 Task: Add an event with the title Third Client Dinner, date ''2023/10/13'', time 08:00and add a description: Together, the employee and the supervisor will establish clear and realistic performance goals that align with the overall objectives of the role and the organization. These goals will be measurable, time-bound, and focused on addressing the identified performance concerns.Mark the tasks as Completed , logged in from the account softage.4@softage.netand send the event invitation to softage.2@softage.net and softage.3@softage.net. Set a reminder for the event Doesn''t repeat
Action: Mouse moved to (70, 92)
Screenshot: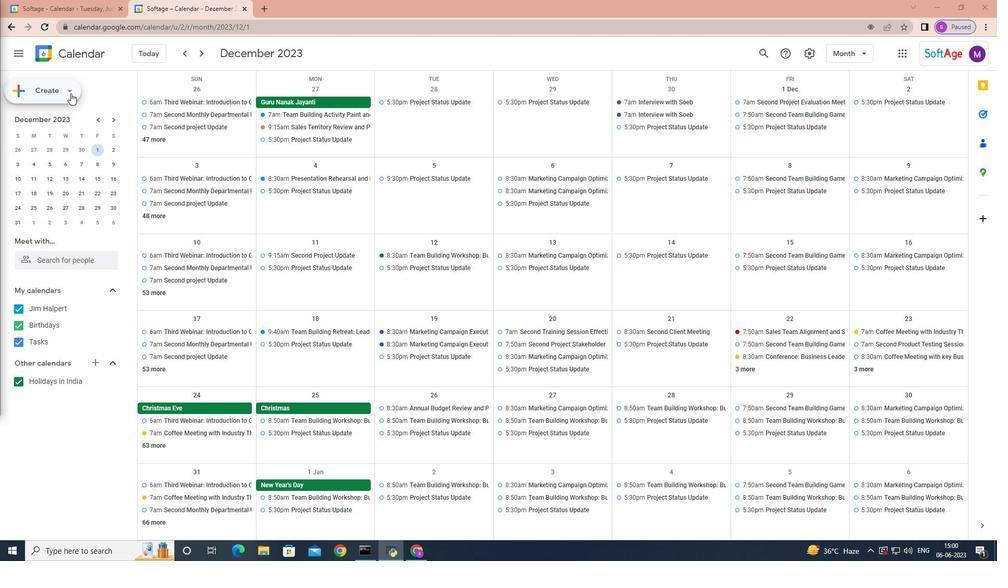 
Action: Mouse pressed left at (70, 92)
Screenshot: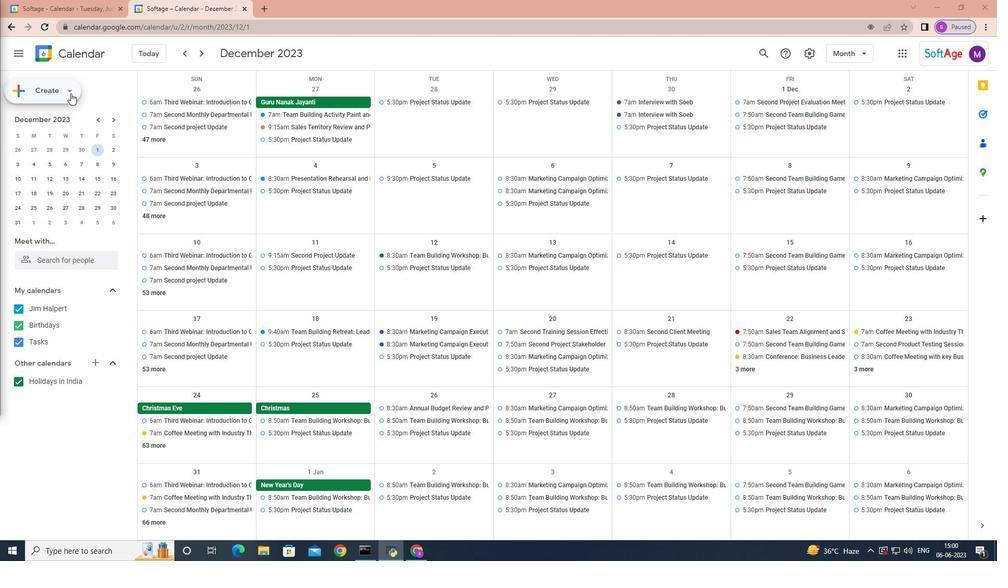 
Action: Mouse moved to (63, 113)
Screenshot: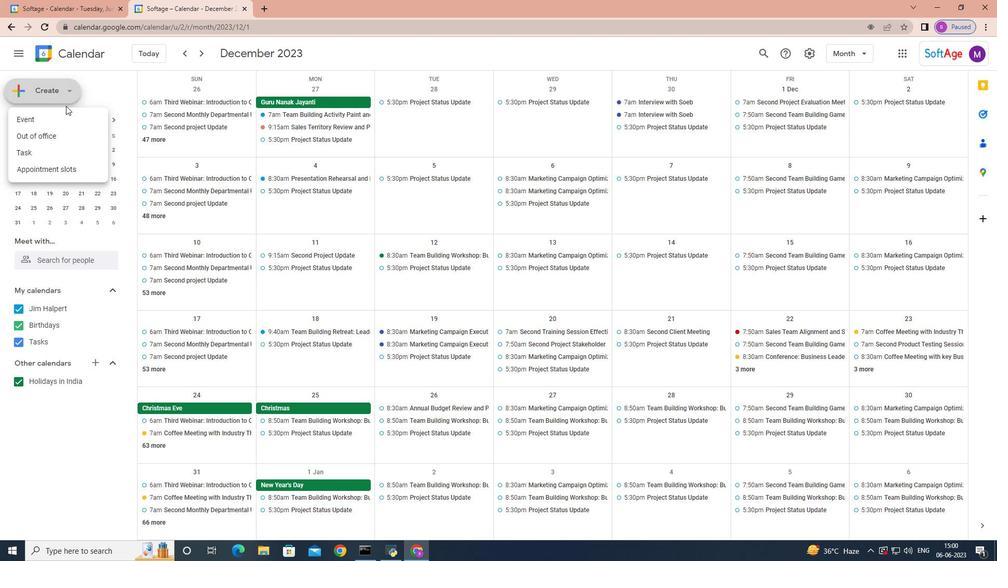 
Action: Mouse pressed left at (63, 113)
Screenshot: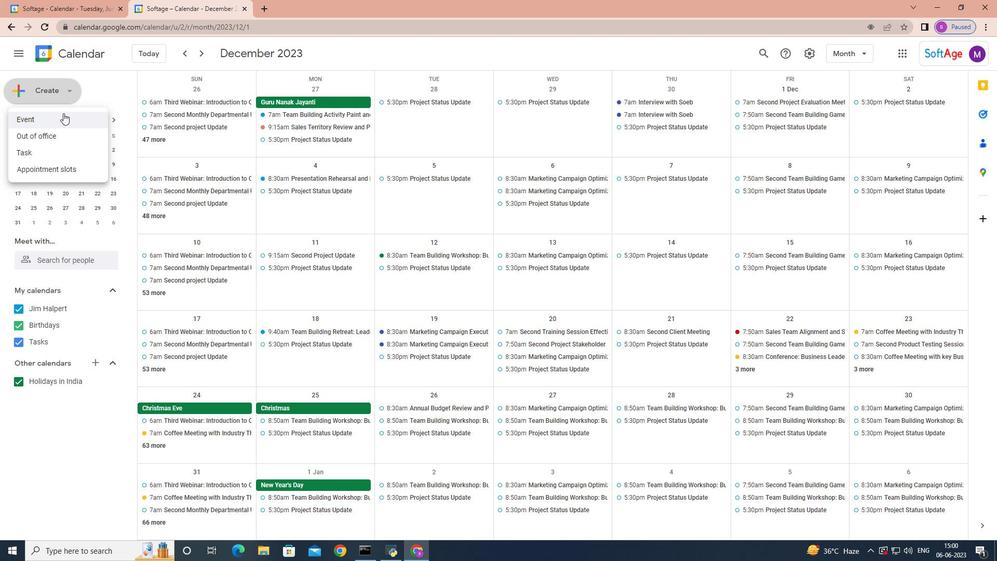 
Action: Mouse moved to (663, 350)
Screenshot: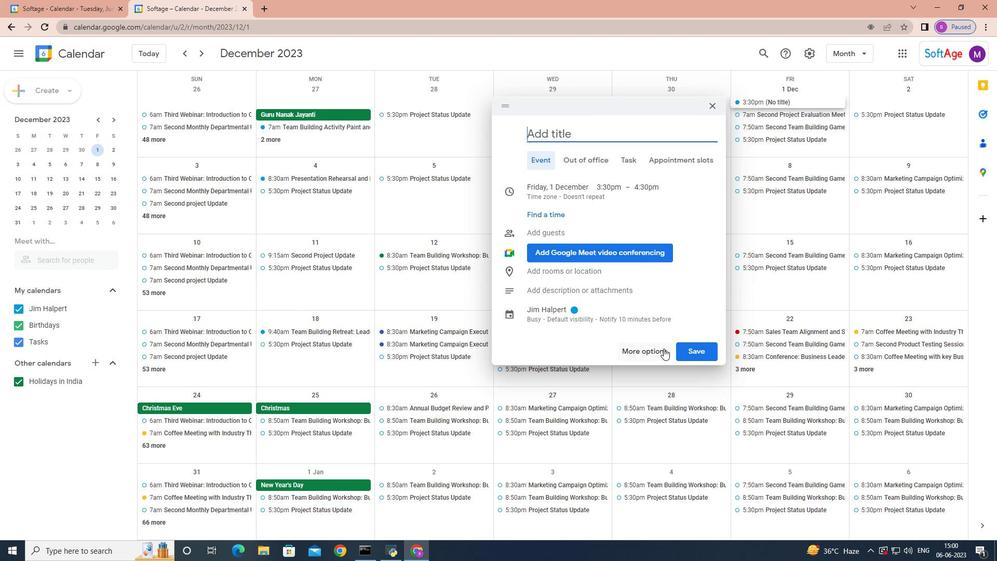 
Action: Mouse pressed left at (663, 350)
Screenshot: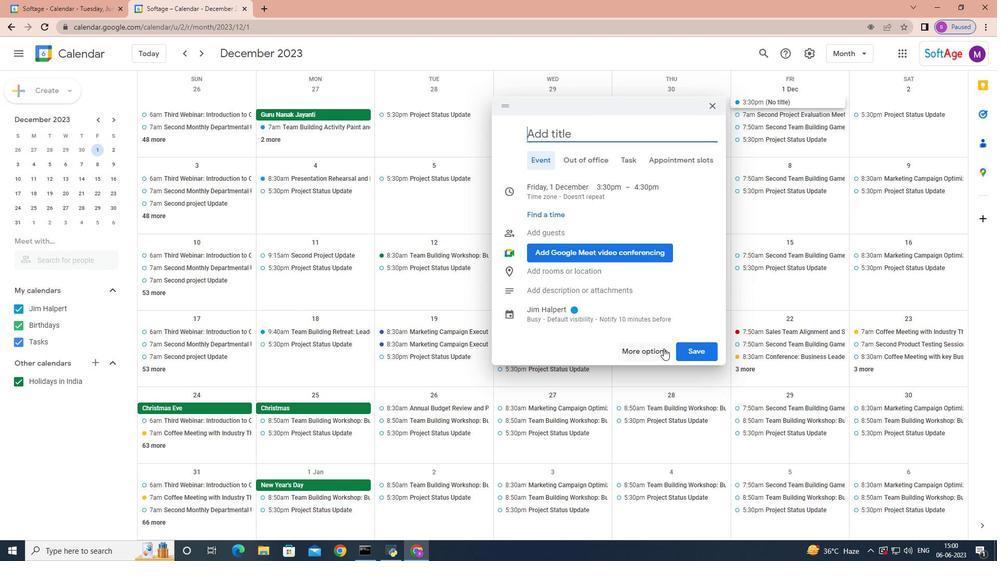 
Action: Mouse moved to (408, 315)
Screenshot: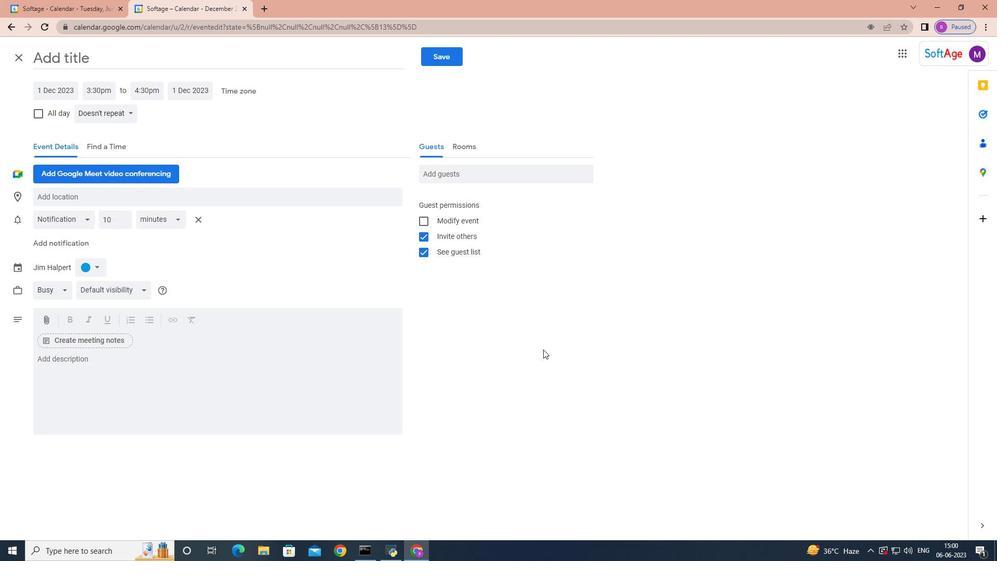 
Action: Key pressed <Key.shift>Third<Key.space><Key.shift>Clii<Key.backspace>ent<Key.space>v<Key.backspace><Key.space><Key.shift>Dinner<Key.space>
Screenshot: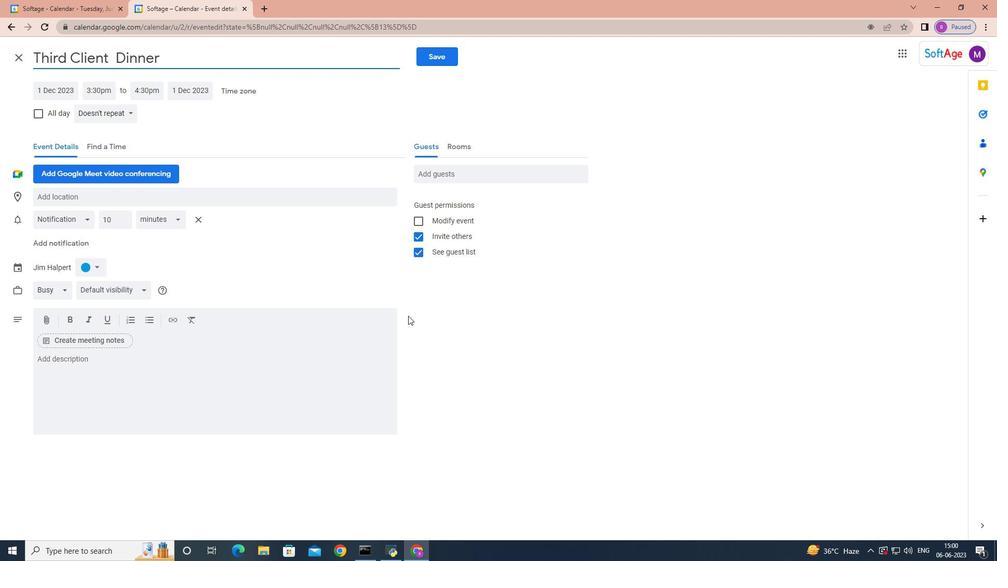 
Action: Mouse moved to (59, 91)
Screenshot: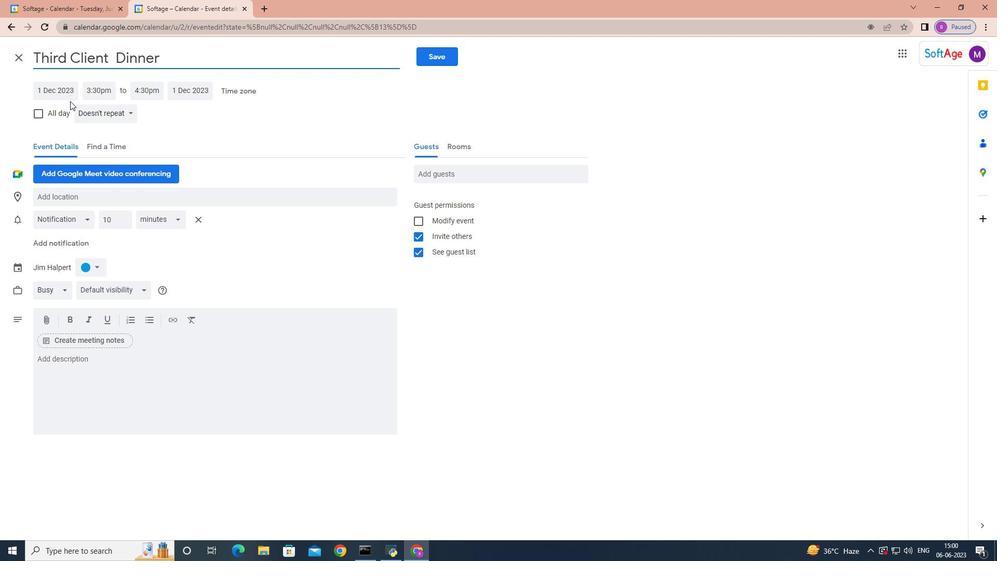 
Action: Mouse pressed left at (59, 91)
Screenshot: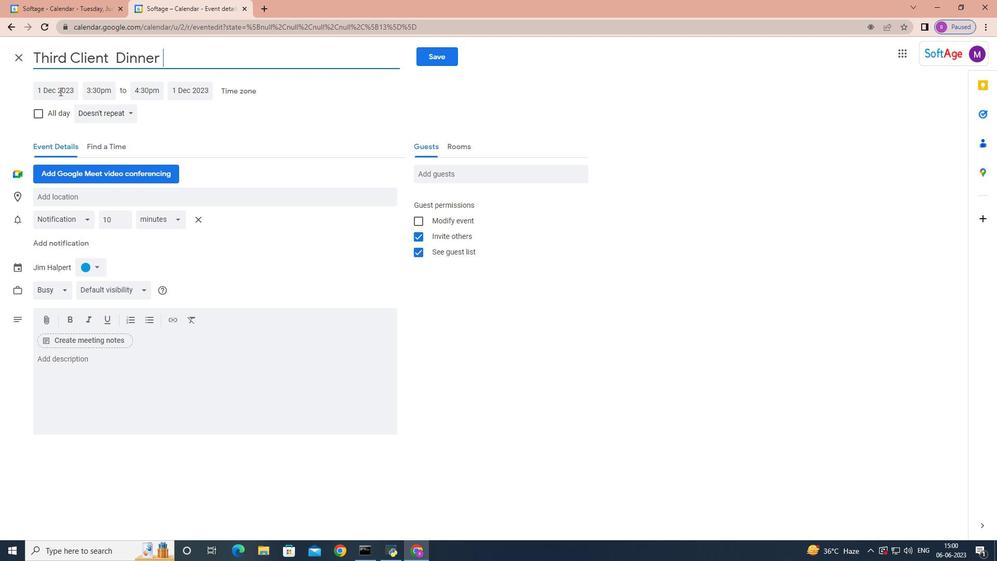 
Action: Mouse moved to (149, 112)
Screenshot: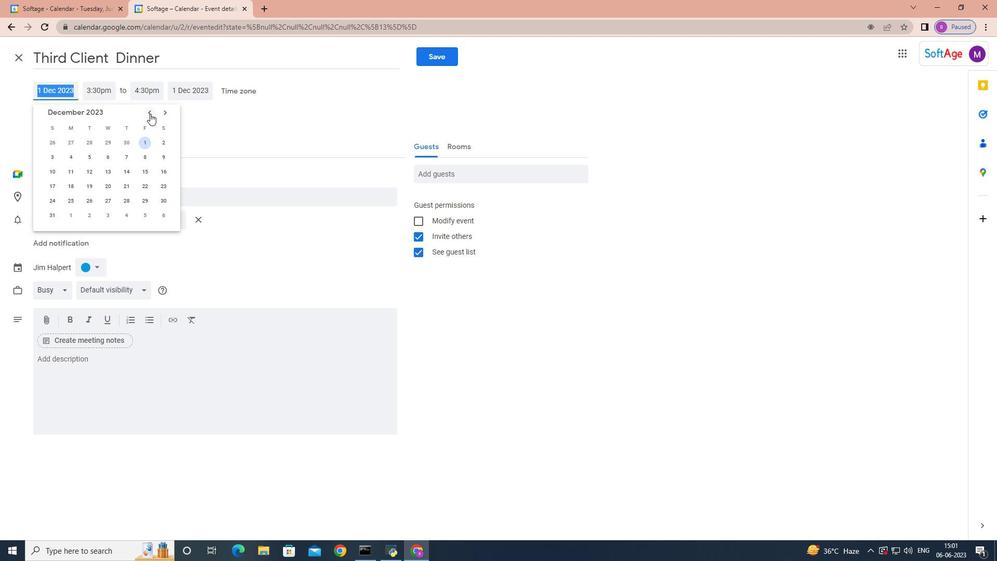 
Action: Mouse pressed left at (149, 112)
Screenshot: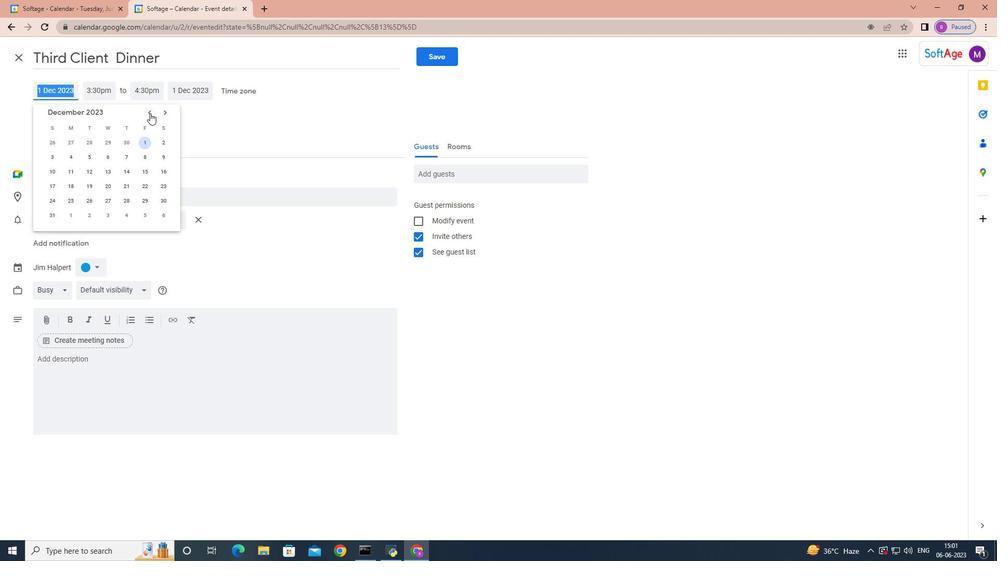 
Action: Mouse pressed left at (149, 112)
Screenshot: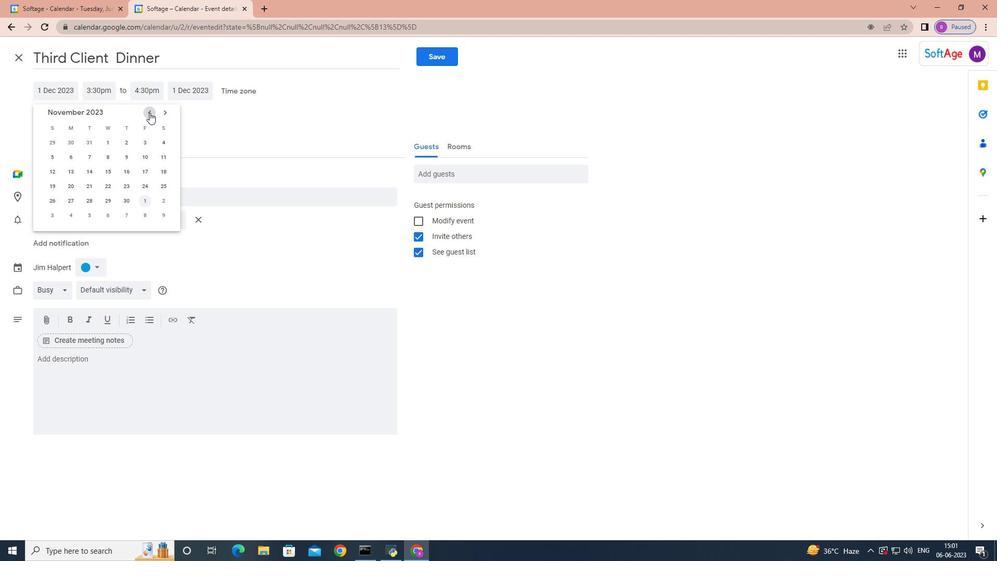 
Action: Mouse moved to (145, 155)
Screenshot: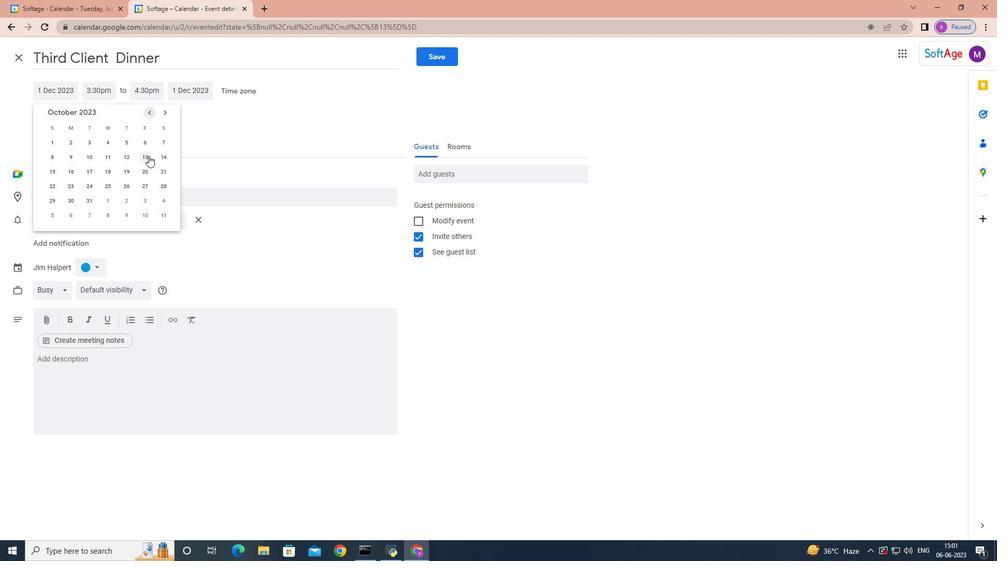 
Action: Mouse pressed left at (145, 155)
Screenshot: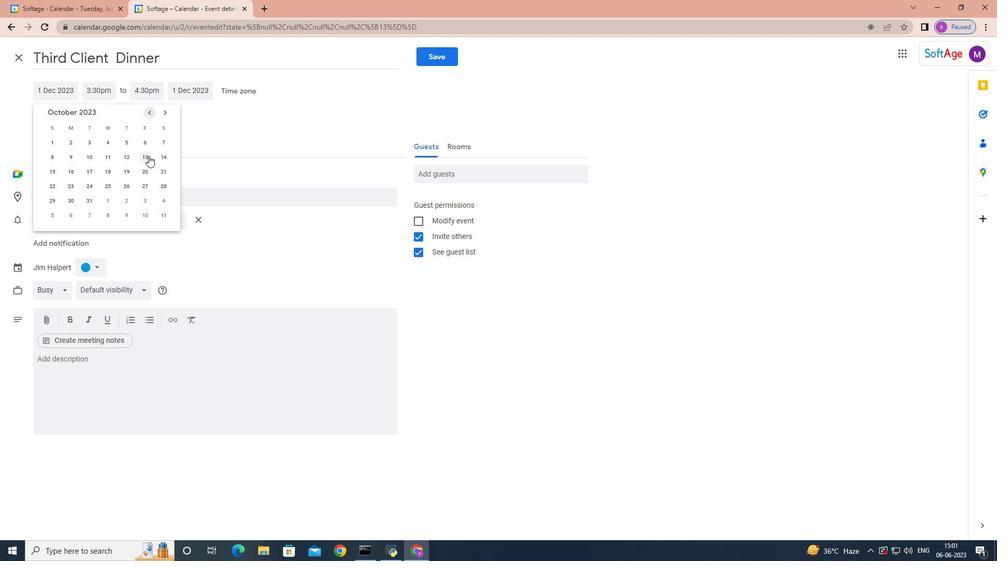 
Action: Mouse moved to (100, 88)
Screenshot: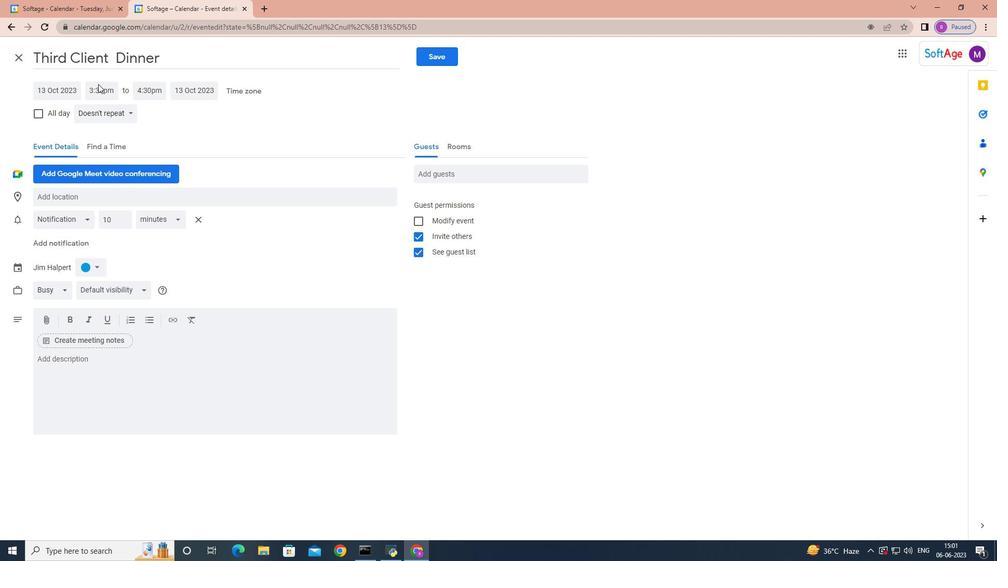 
Action: Mouse pressed left at (100, 88)
Screenshot: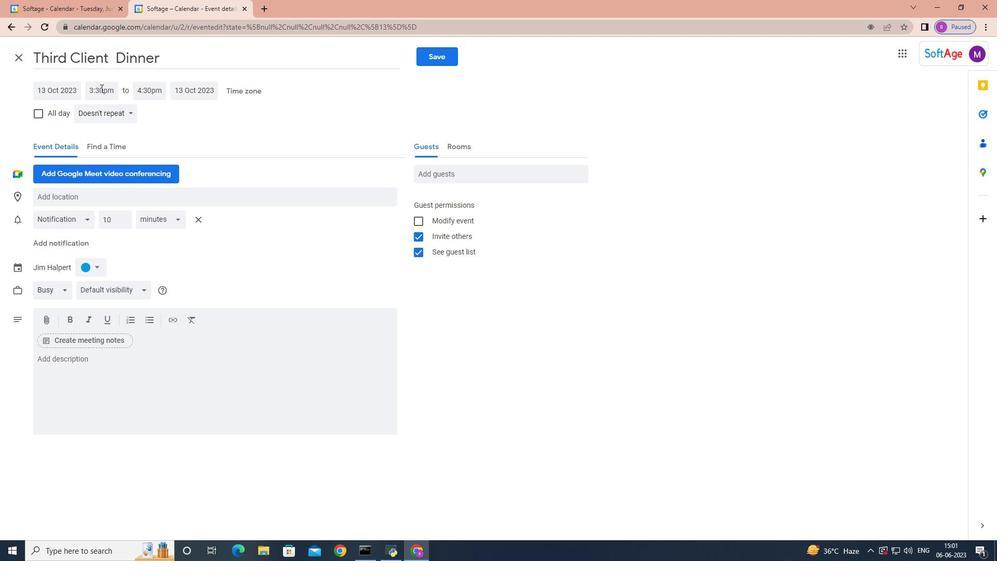 
Action: Mouse moved to (133, 147)
Screenshot: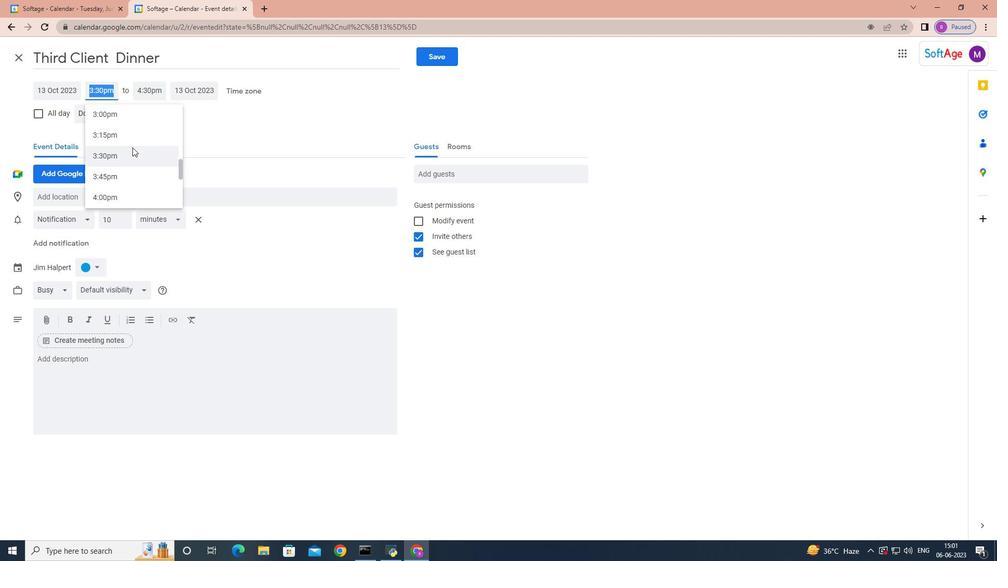 
Action: Mouse scrolled (133, 148) with delta (0, 0)
Screenshot: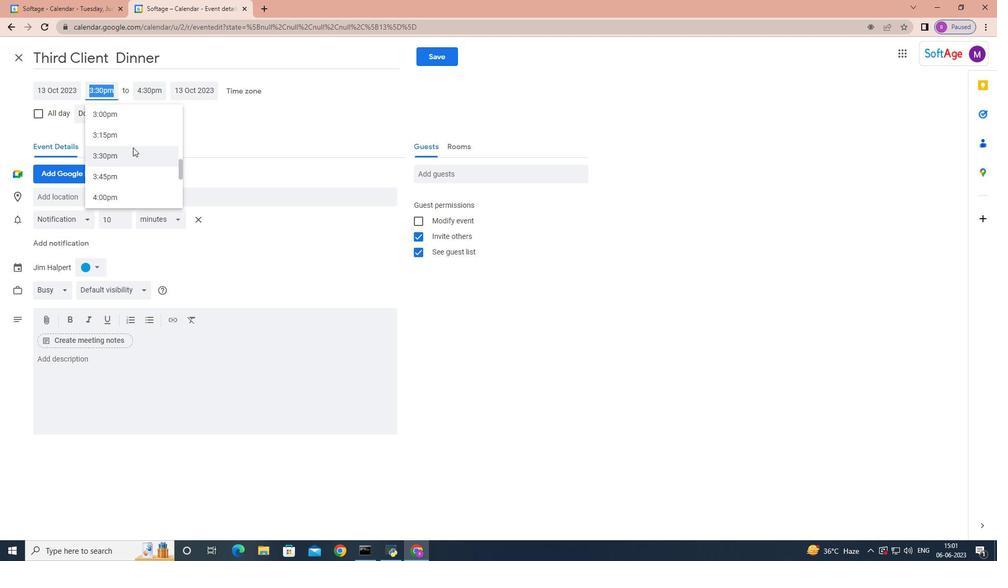 
Action: Mouse moved to (133, 146)
Screenshot: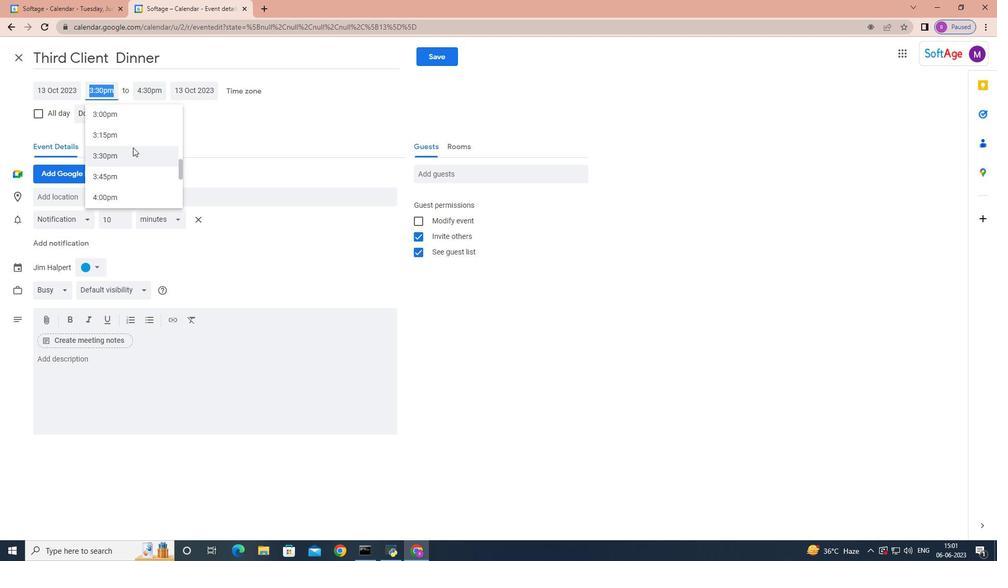
Action: Mouse scrolled (133, 147) with delta (0, 0)
Screenshot: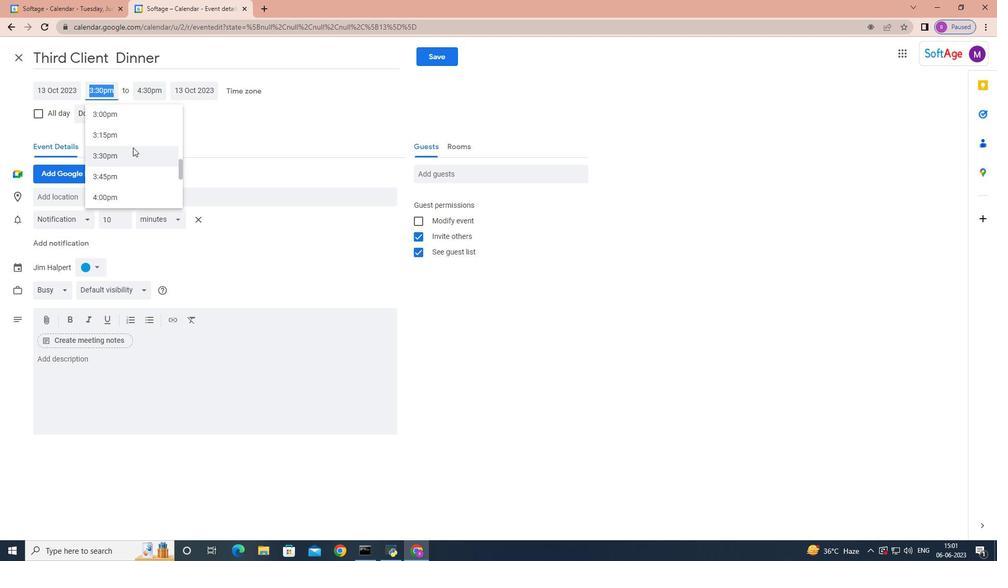 
Action: Mouse scrolled (133, 147) with delta (0, 0)
Screenshot: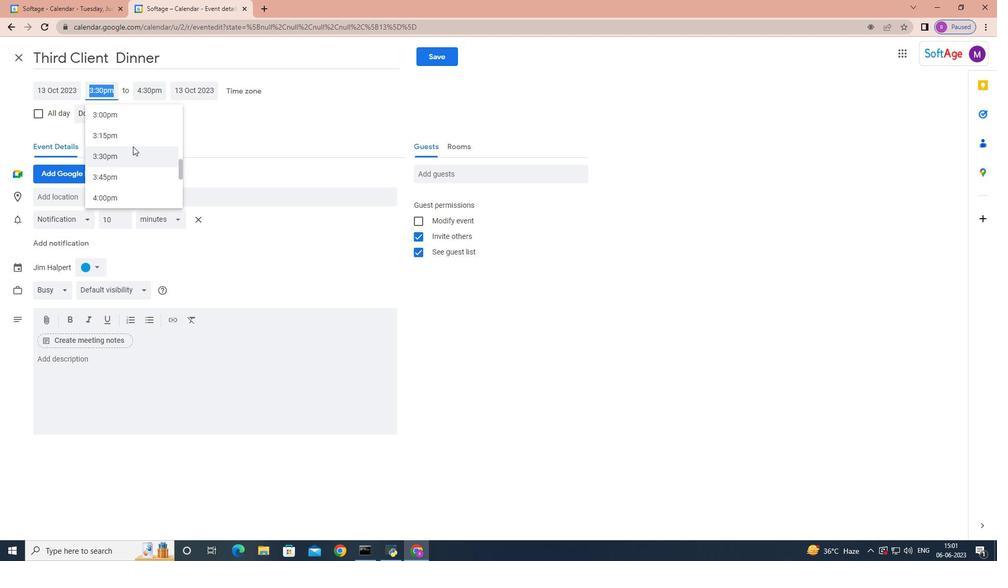 
Action: Mouse moved to (133, 146)
Screenshot: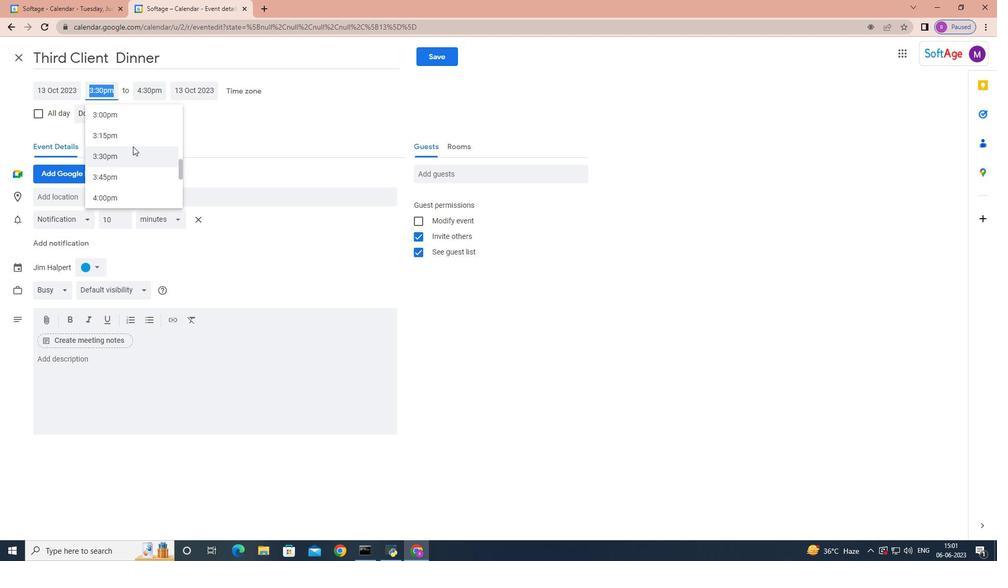
Action: Mouse scrolled (133, 147) with delta (0, 0)
Screenshot: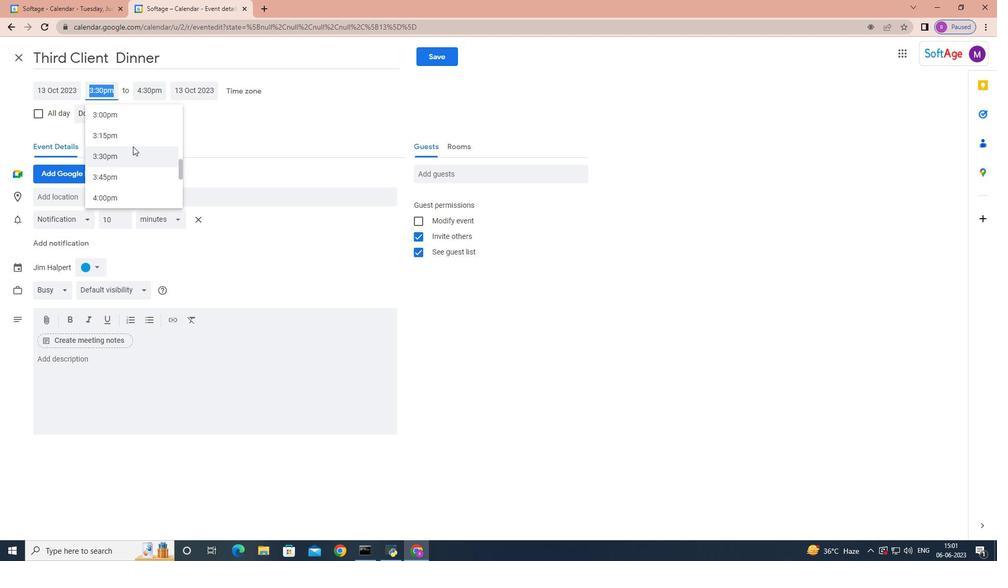 
Action: Mouse moved to (133, 146)
Screenshot: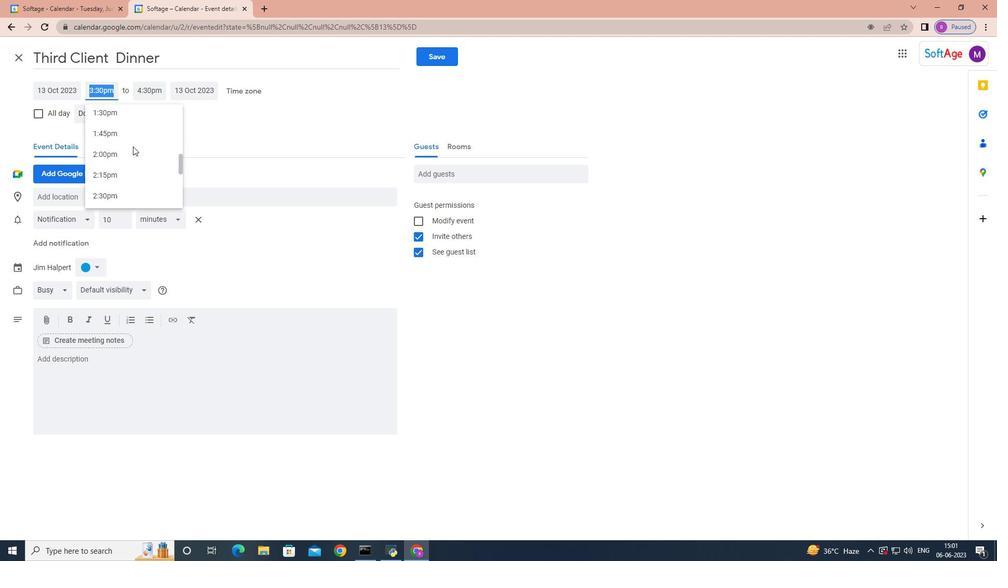 
Action: Mouse scrolled (133, 146) with delta (0, 0)
Screenshot: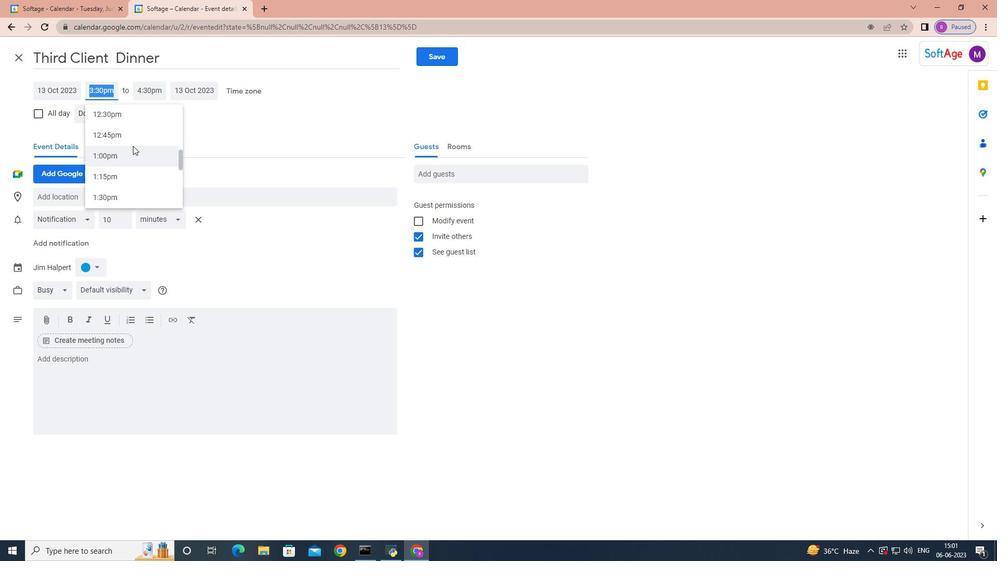 
Action: Mouse scrolled (133, 146) with delta (0, 0)
Screenshot: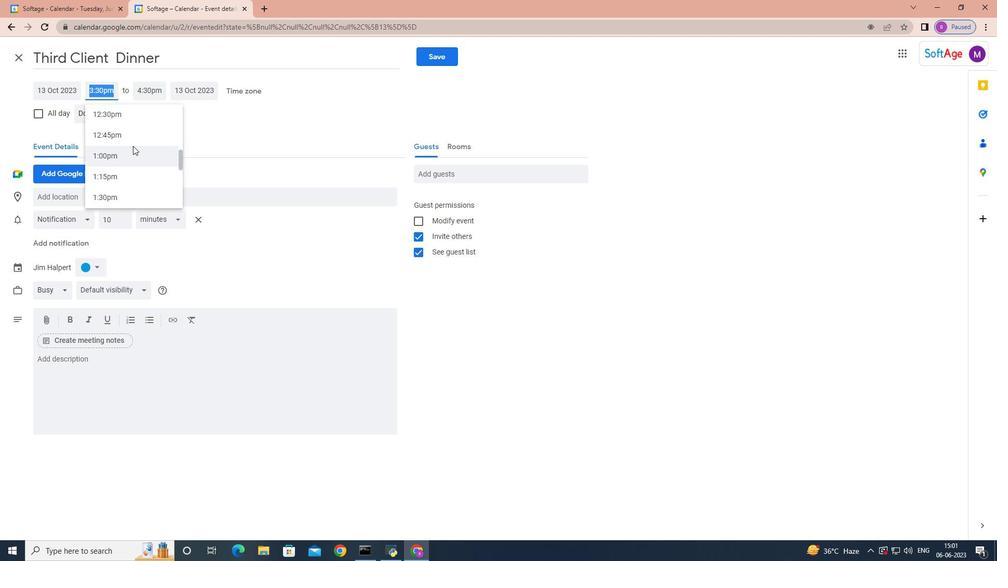 
Action: Mouse scrolled (133, 146) with delta (0, 0)
Screenshot: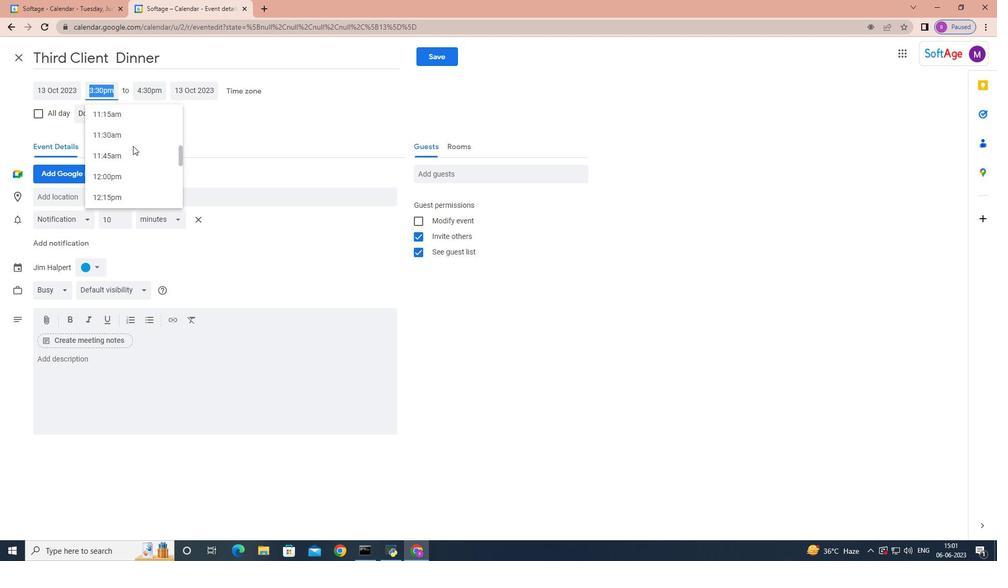 
Action: Mouse scrolled (133, 146) with delta (0, 0)
Screenshot: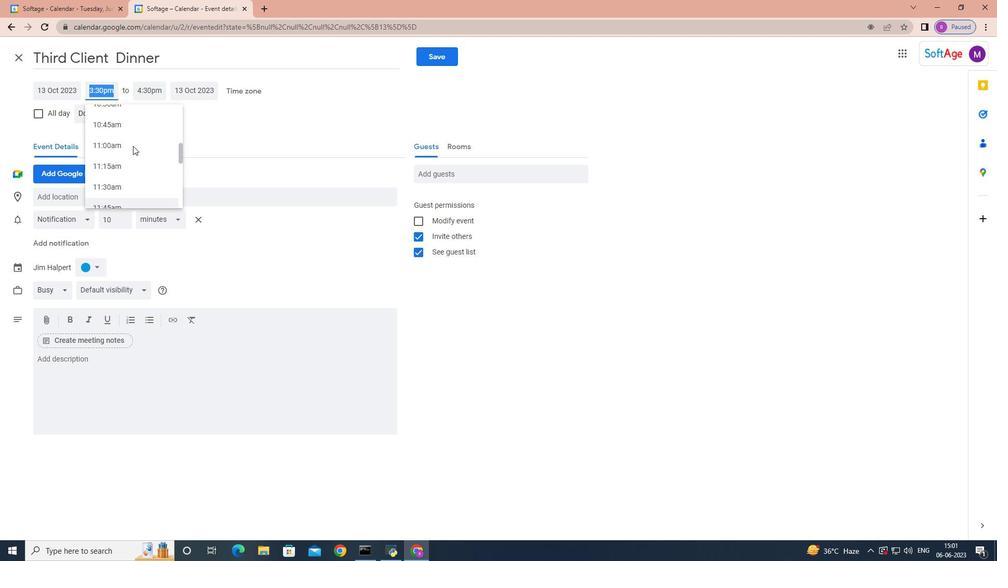 
Action: Mouse scrolled (133, 146) with delta (0, 0)
Screenshot: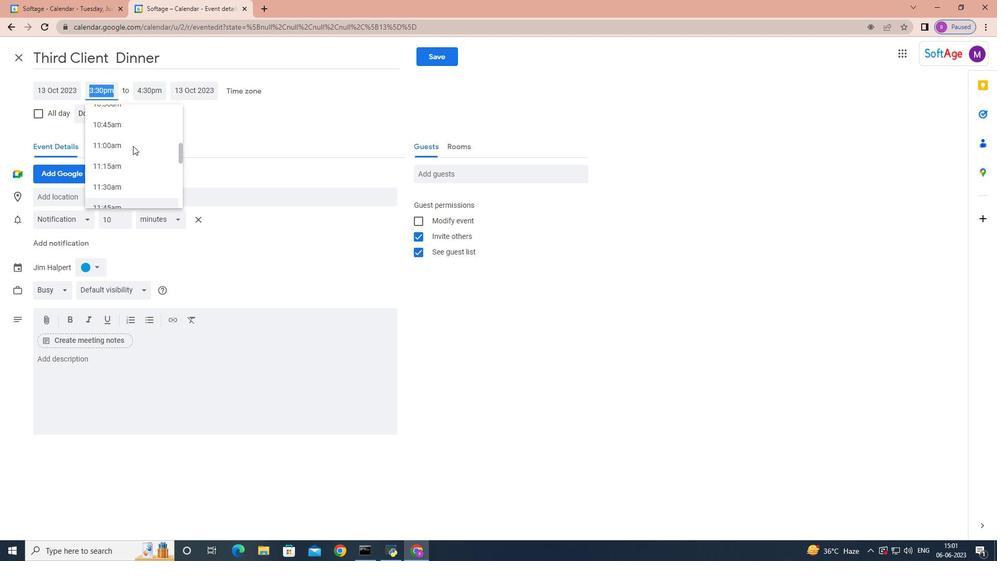 
Action: Mouse scrolled (133, 146) with delta (0, 0)
Screenshot: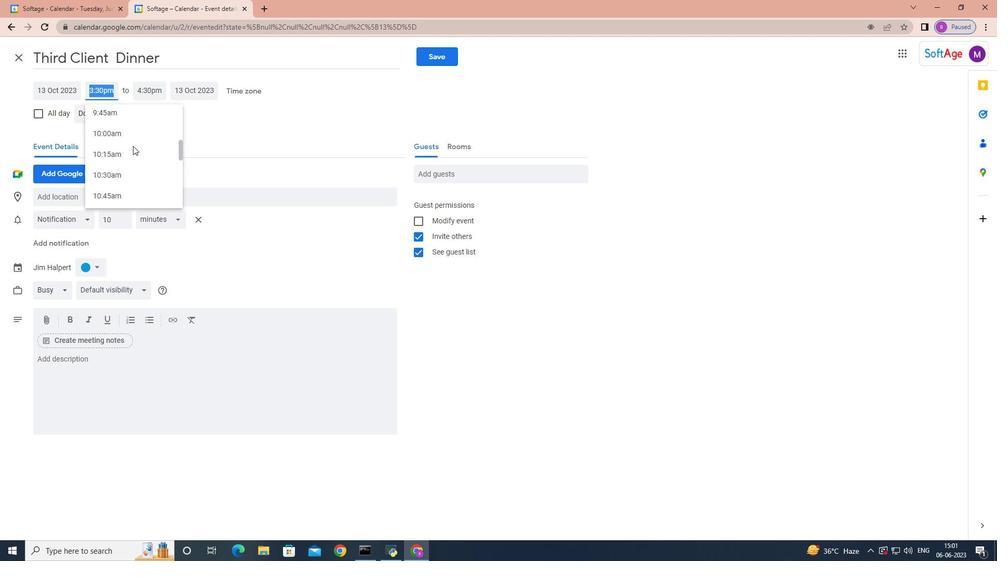 
Action: Mouse scrolled (133, 146) with delta (0, 0)
Screenshot: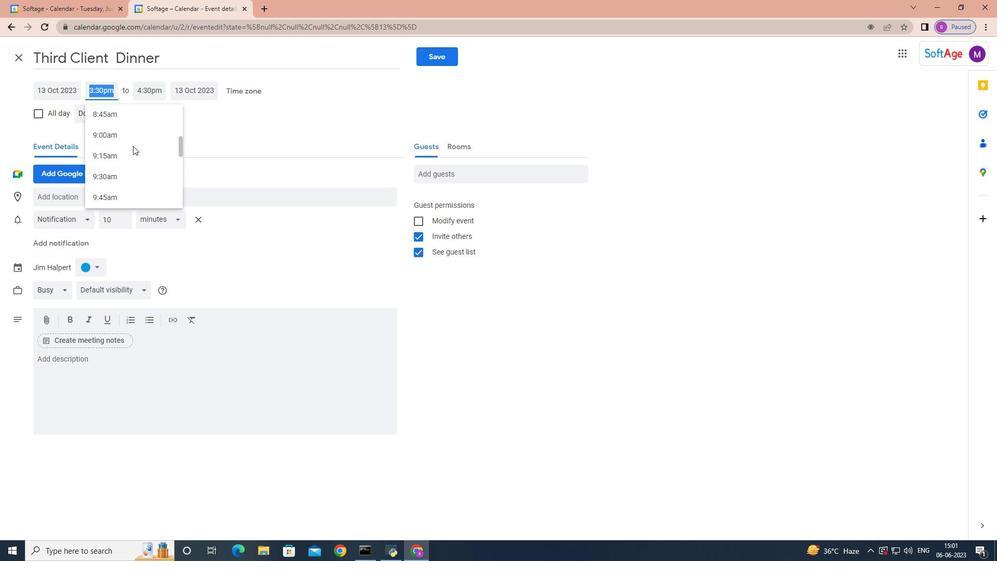 
Action: Mouse moved to (133, 146)
Screenshot: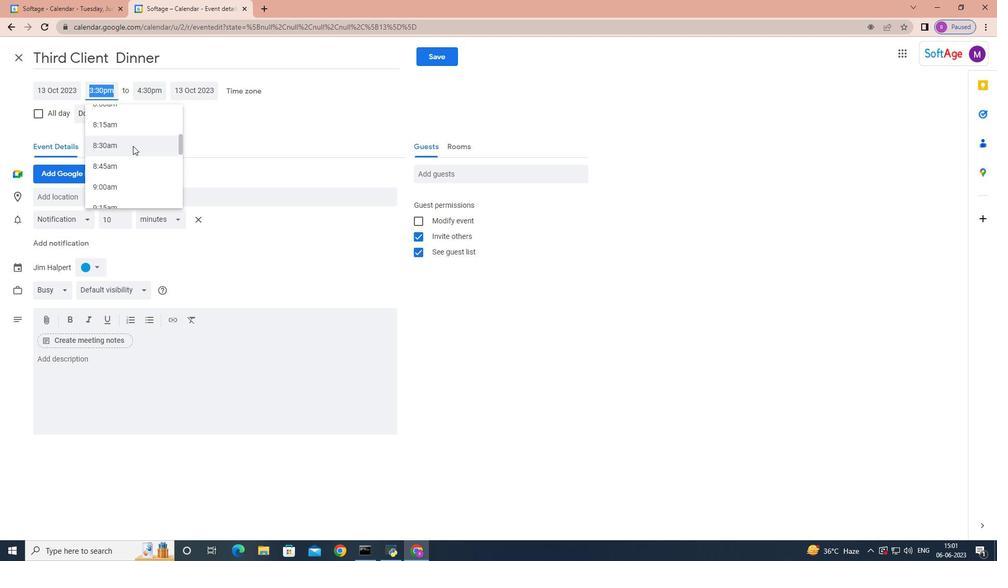 
Action: Mouse scrolled (133, 146) with delta (0, 0)
Screenshot: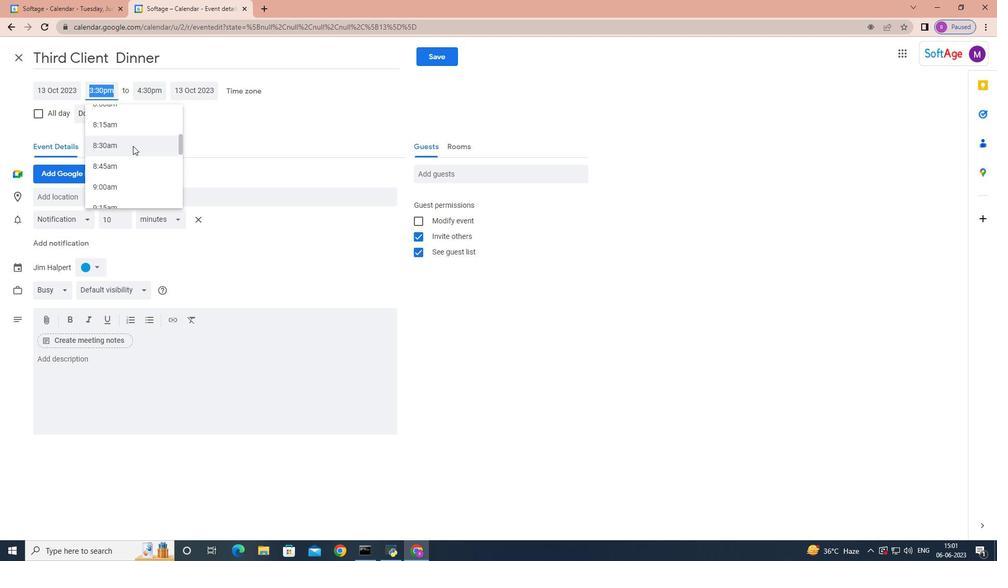 
Action: Mouse moved to (132, 152)
Screenshot: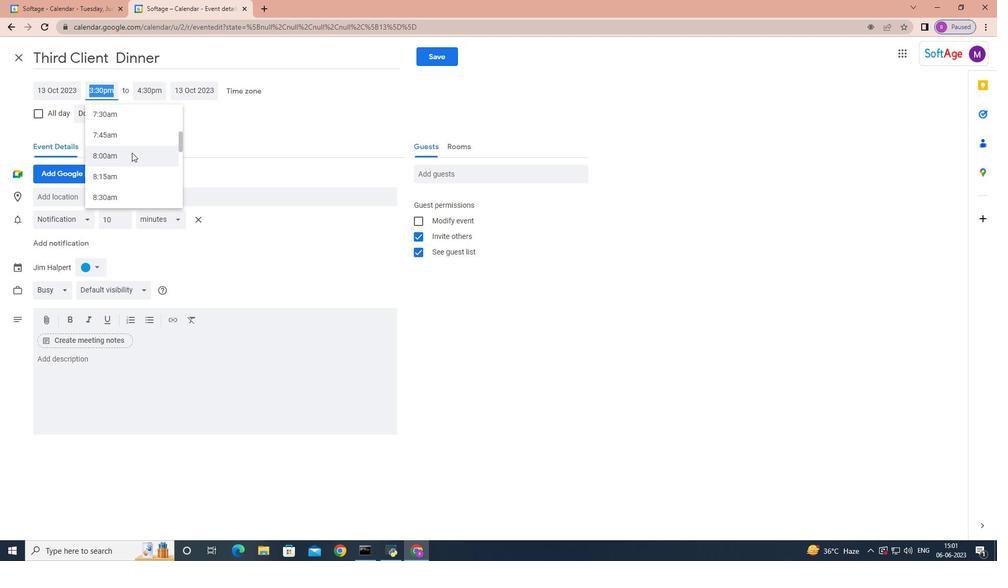 
Action: Mouse pressed left at (132, 152)
Screenshot: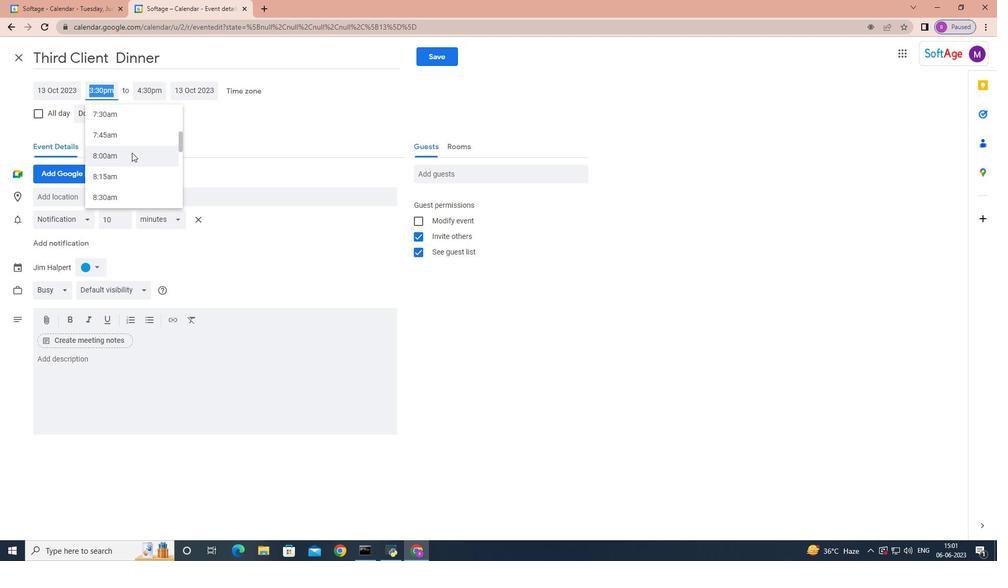 
Action: Mouse moved to (126, 380)
Screenshot: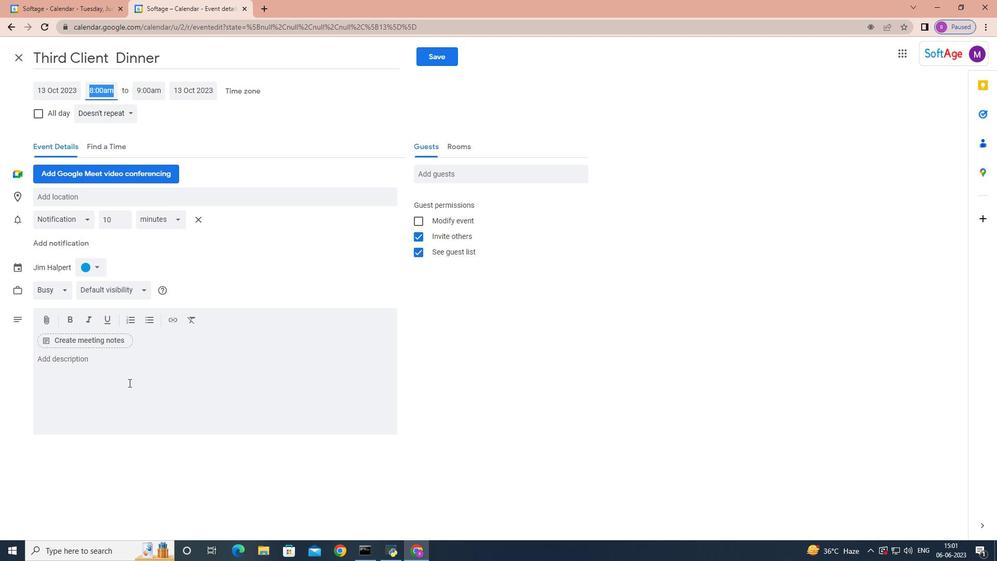 
Action: Mouse pressed left at (126, 380)
Screenshot: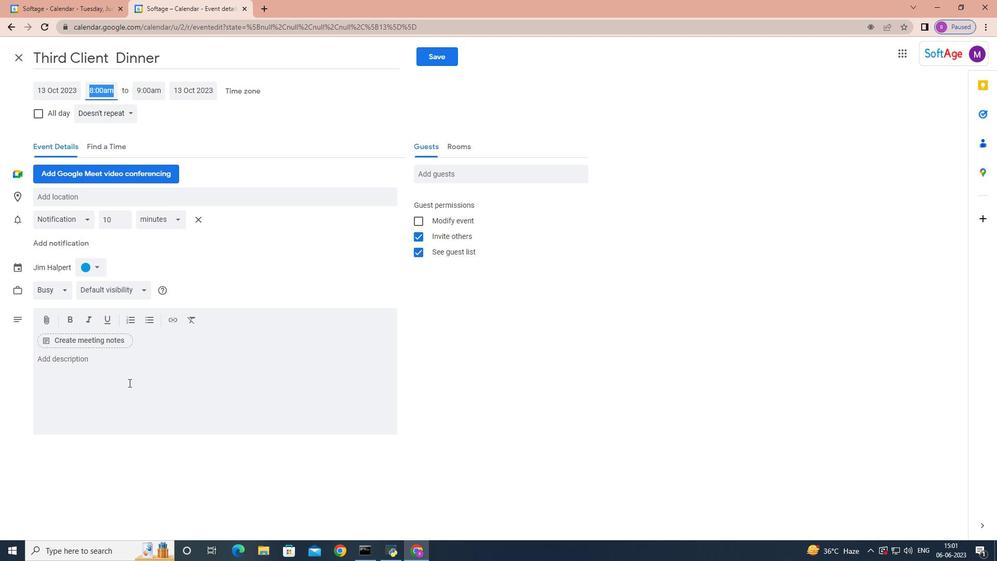
Action: Mouse moved to (126, 379)
Screenshot: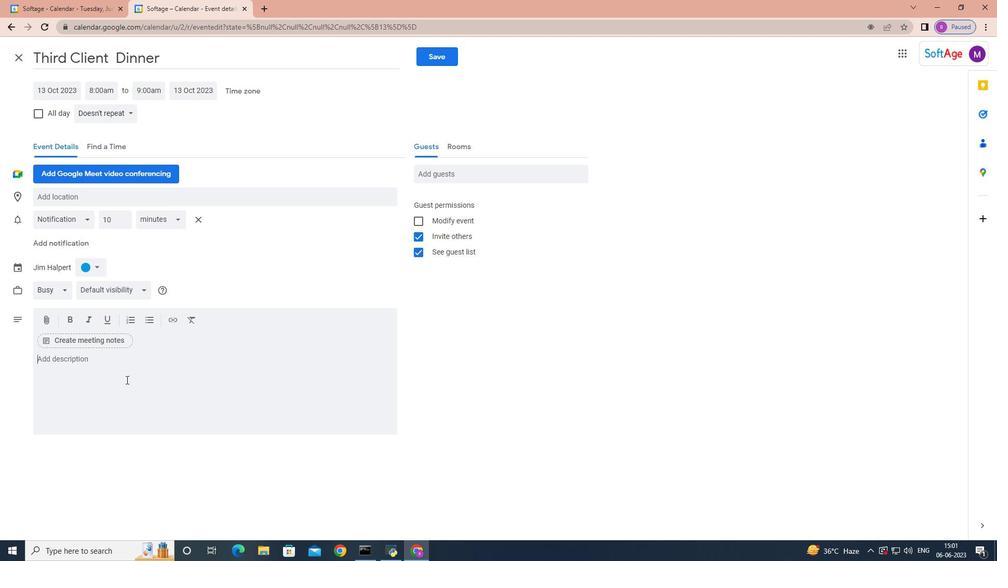 
Action: Key pressed <Key.shift>Together<Key.space><Key.backspace>,<Key.space>the<Key.space>employee<Key.space>and<Key.space>the<Key.space>supervisor<Key.space>will<Key.space>establish<Key.space>clear<Key.space>and<Key.space>realistic<Key.space>performance<Key.space>goals<Key.space>that<Key.space>align<Key.space>with<Key.space>the<Key.space>overall<Key.space>objectives<Key.space>of<Key.space>the<Key.space>role<Key.space>and<Key.space>the<Key.space>organization<Key.space><Key.backspace>.<Key.space><Key.shift>These<Key.space>goals<Key.space>will<Key.space>be<Key.space>measurable,<Key.space>time-<Key.space>bound<Key.space><Key.backspace>,<Key.space>and<Key.space>focused<Key.space>on<Key.space>addressing<Key.space>the<Key.space>identified<Key.space>performance<Key.space>concerns.
Screenshot: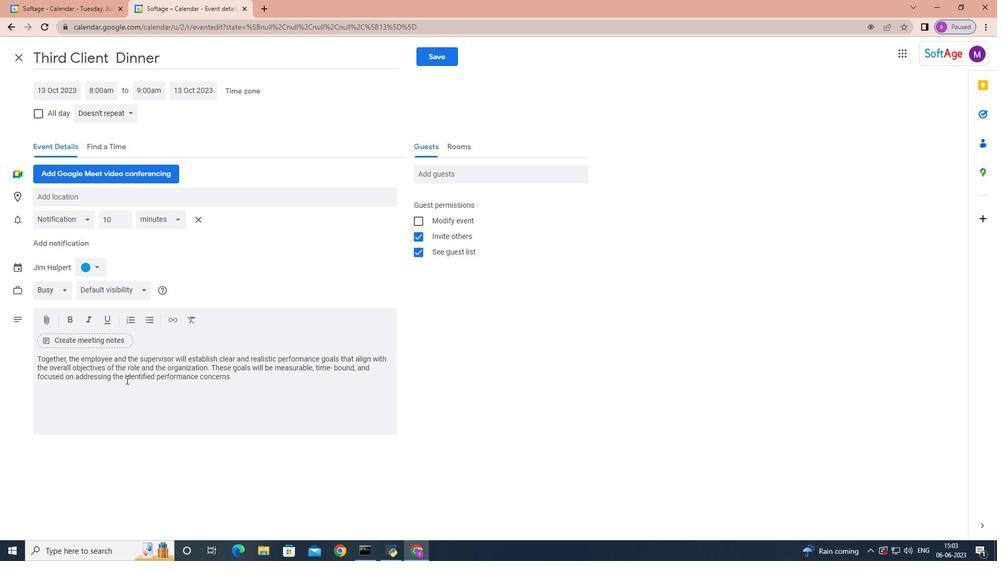 
Action: Mouse moved to (499, 172)
Screenshot: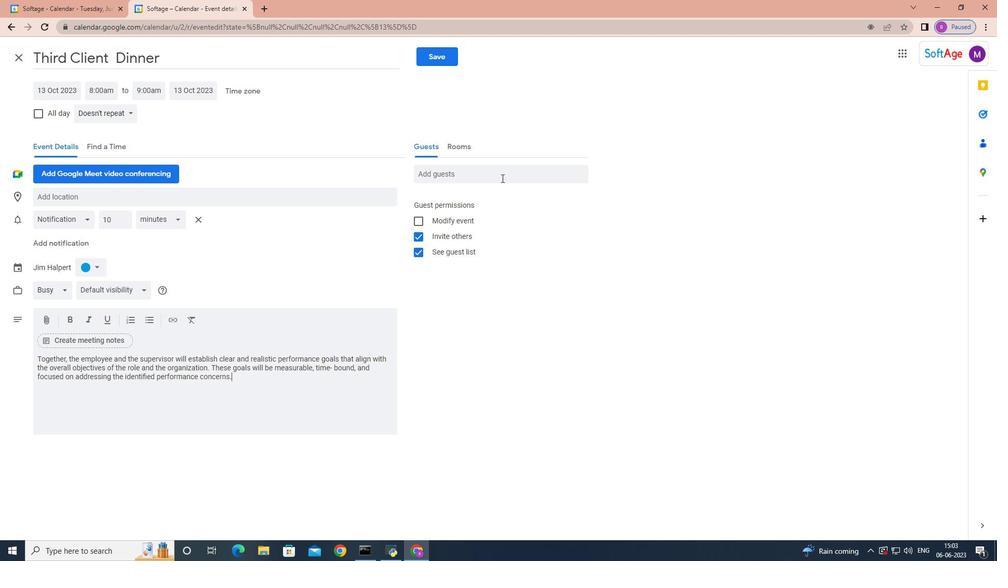 
Action: Mouse pressed left at (499, 172)
Screenshot: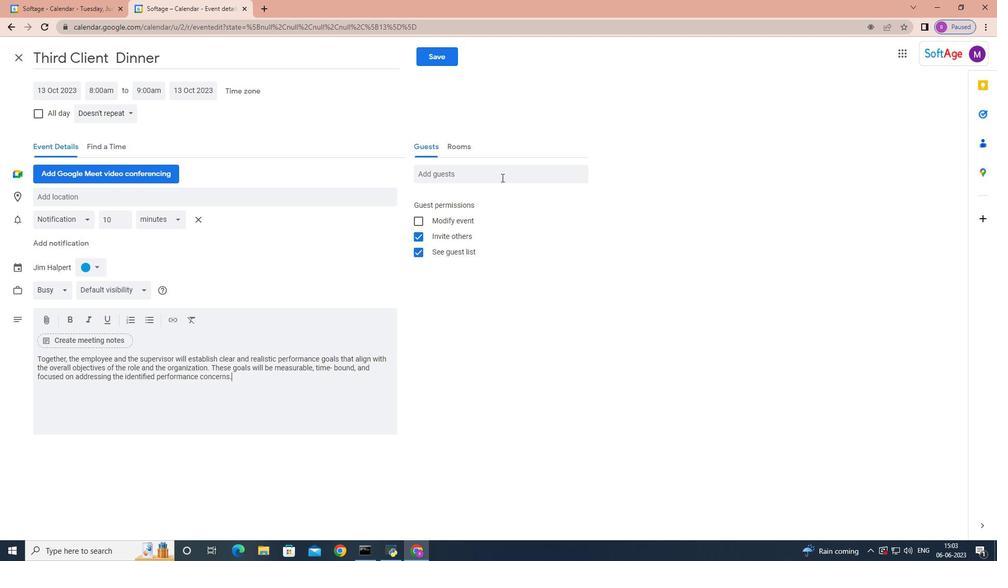 
Action: Key pressed softage.2
Screenshot: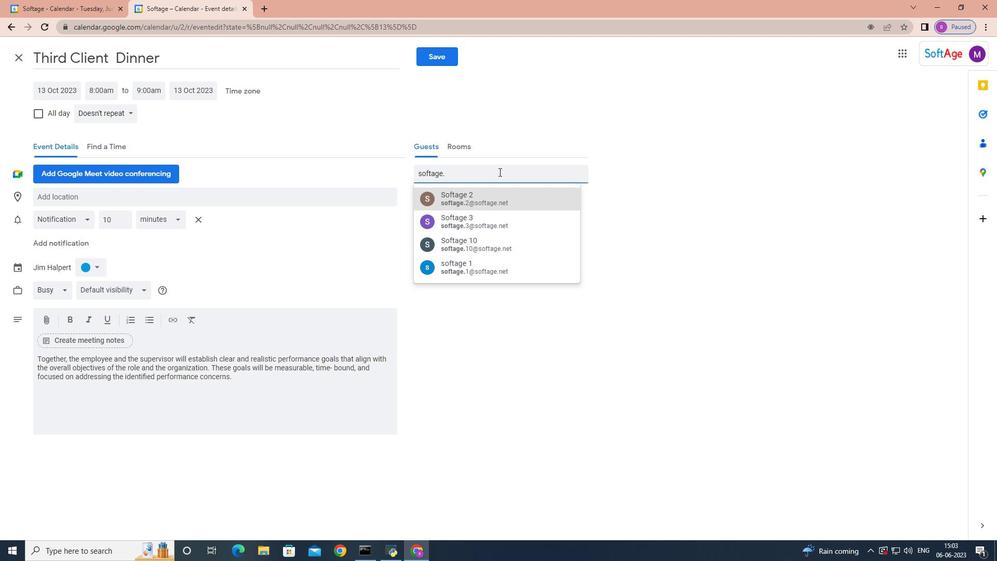 
Action: Mouse moved to (495, 197)
Screenshot: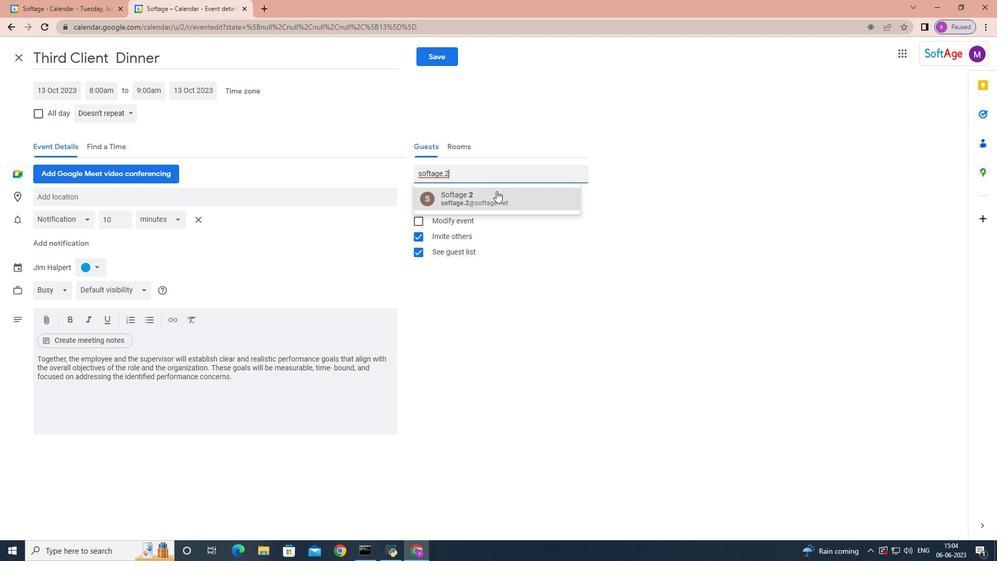 
Action: Mouse pressed left at (495, 197)
Screenshot: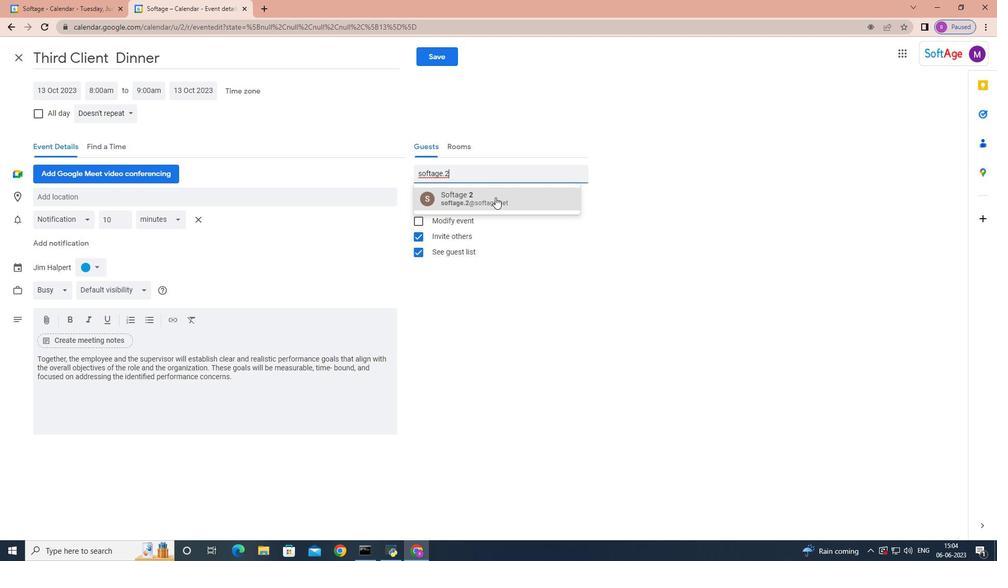 
Action: Key pressed softage.3
Screenshot: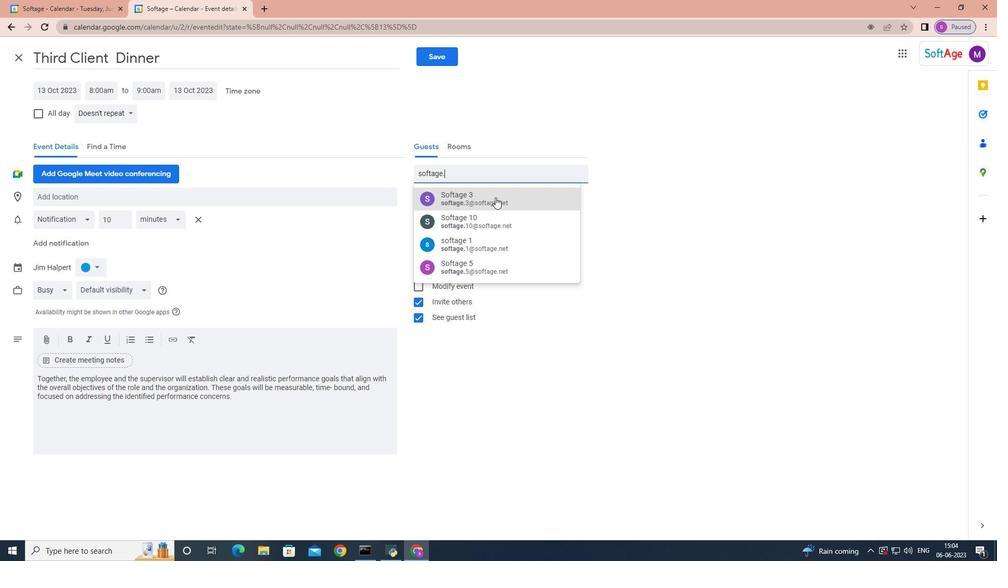 
Action: Mouse pressed left at (495, 197)
Screenshot: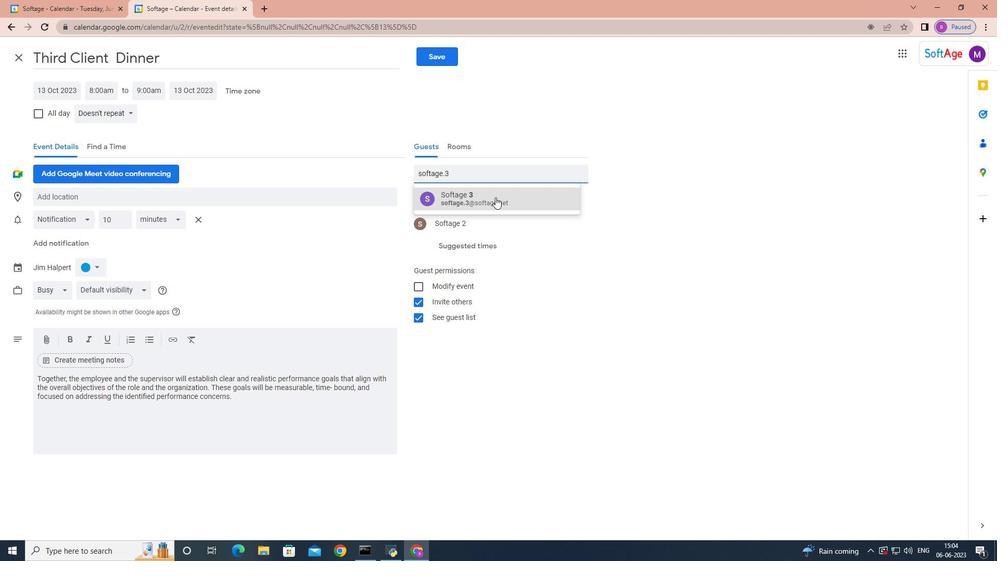 
Action: Mouse moved to (132, 111)
Screenshot: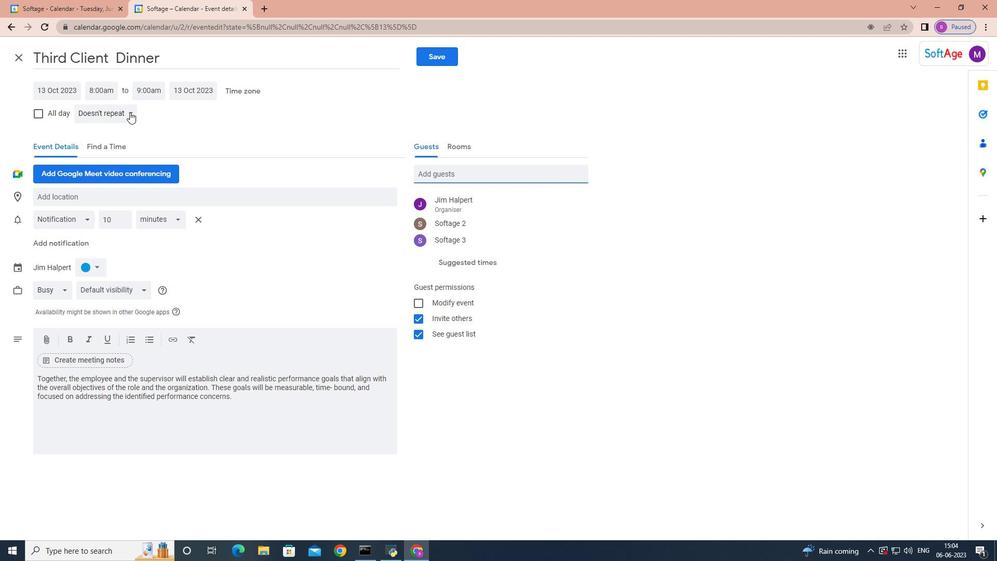 
Action: Mouse pressed left at (132, 111)
Screenshot: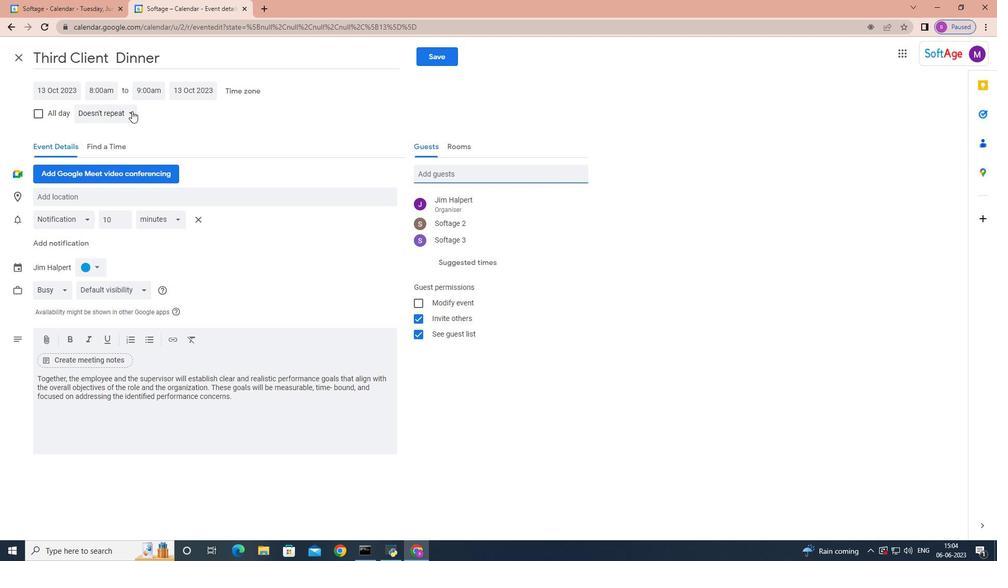
Action: Mouse moved to (135, 108)
Screenshot: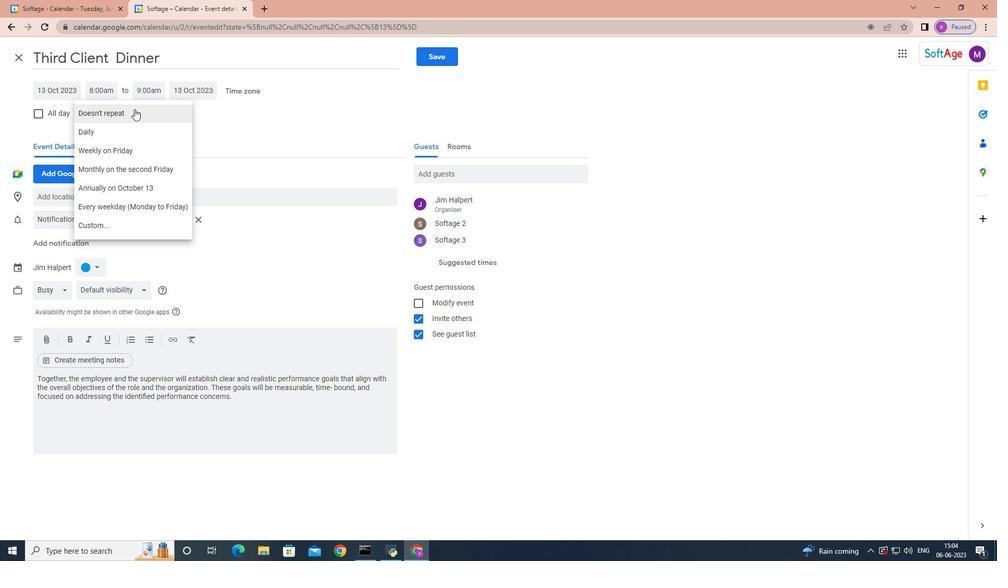
Action: Mouse pressed left at (135, 108)
Screenshot: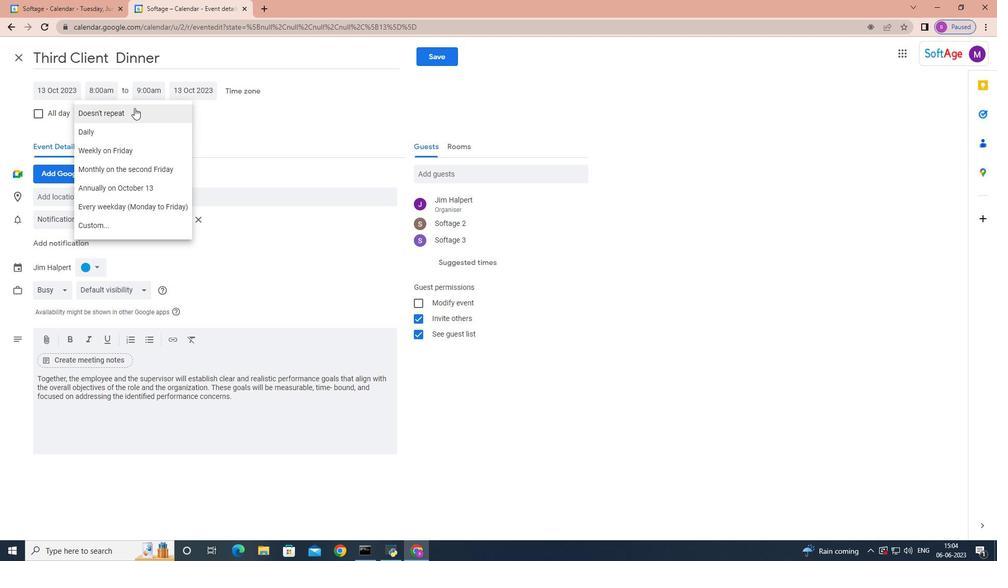 
Action: Mouse moved to (424, 54)
Screenshot: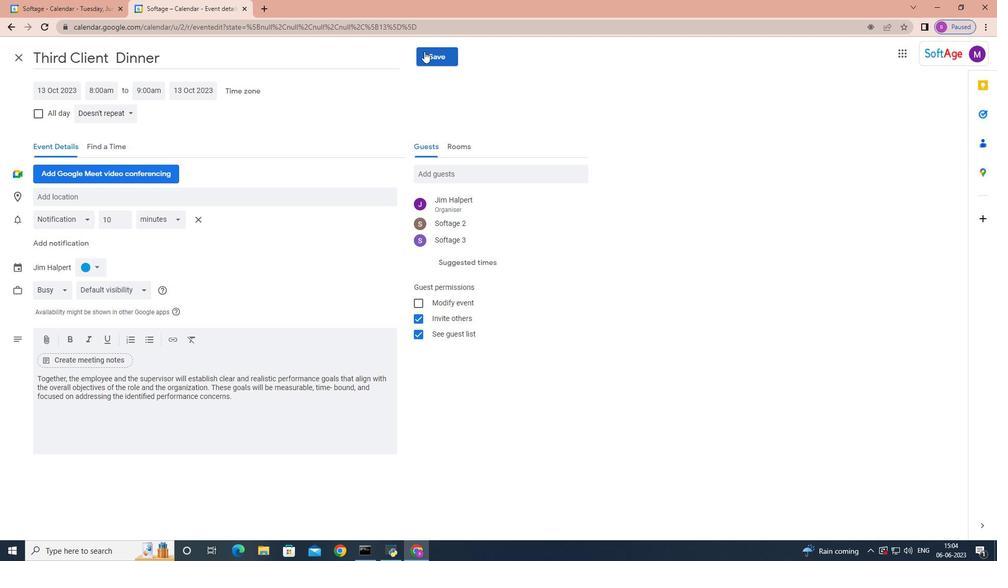 
Action: Mouse pressed left at (424, 54)
Screenshot: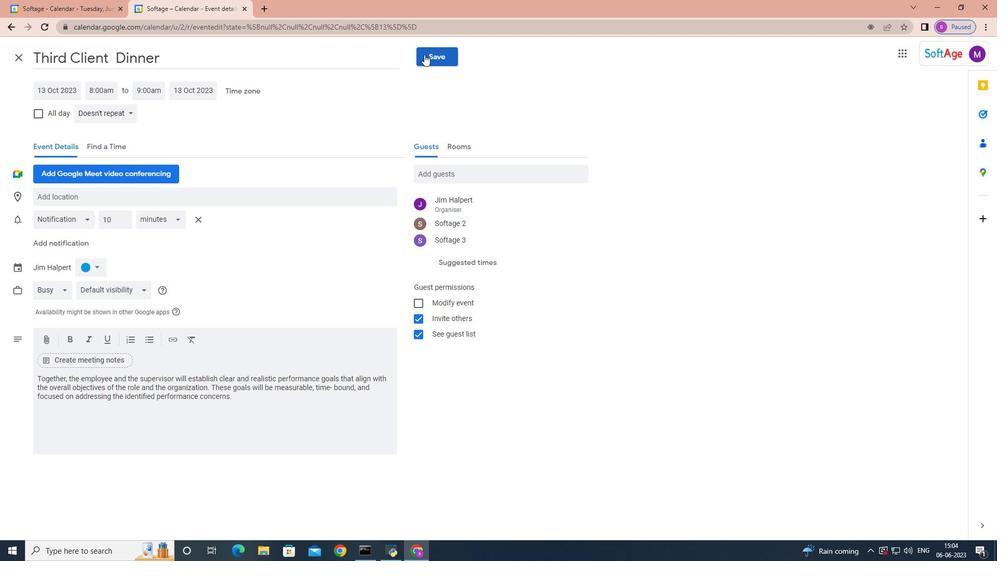 
Action: Mouse moved to (596, 307)
Screenshot: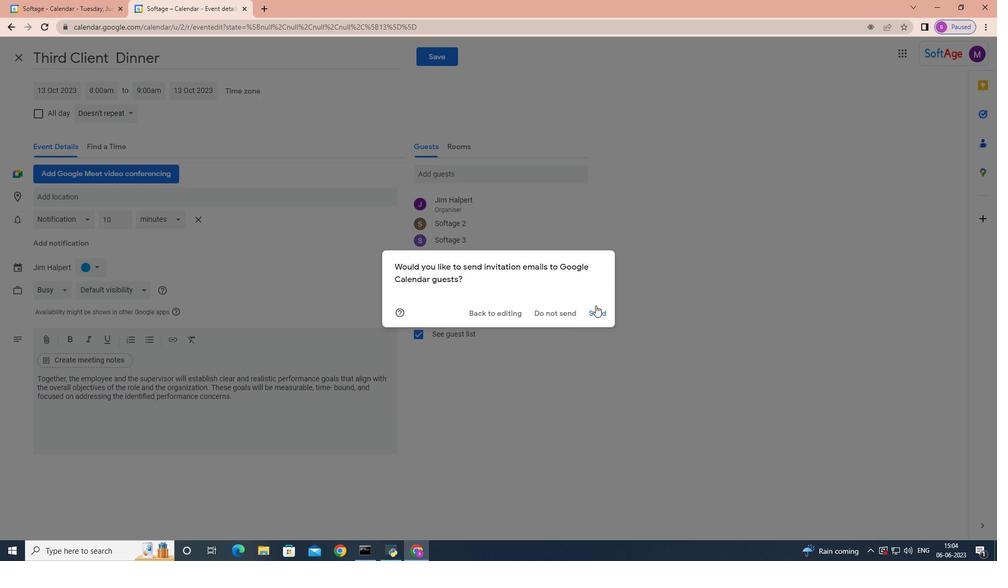 
Action: Mouse pressed left at (596, 307)
Screenshot: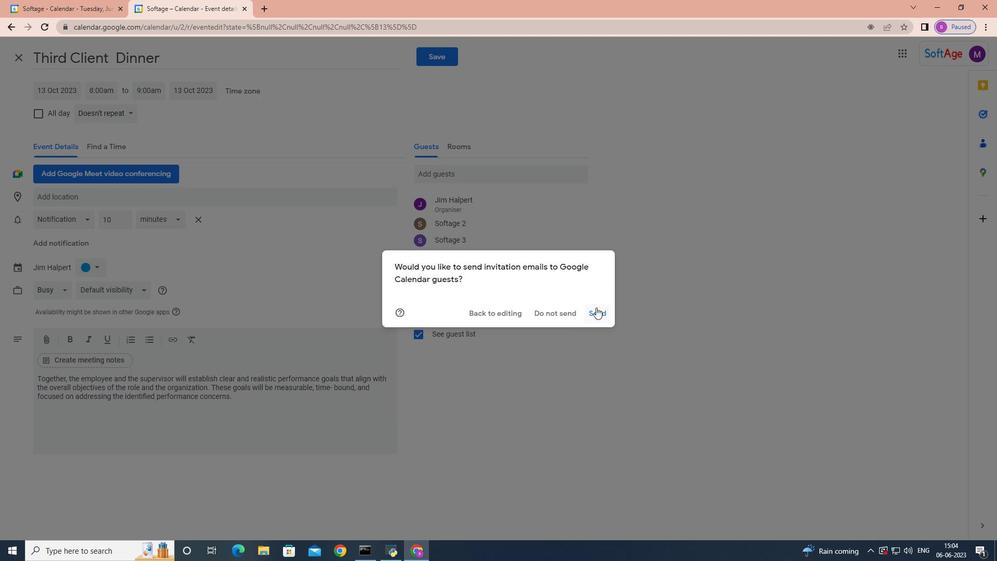 
Action: Mouse moved to (578, 301)
Screenshot: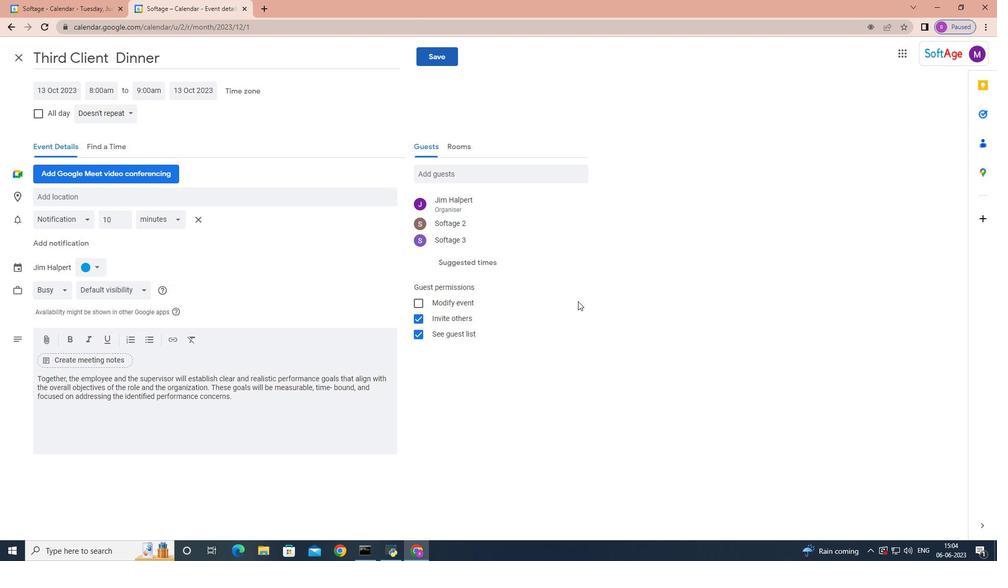 
